 Task: Change the HTTPS server port to 8443.
Action: Mouse moved to (98, 16)
Screenshot: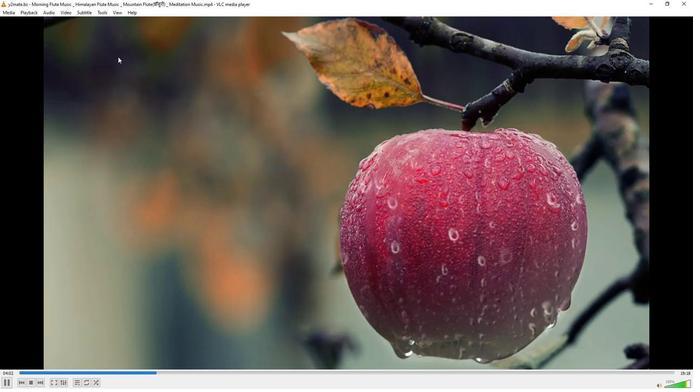
Action: Mouse pressed left at (98, 16)
Screenshot: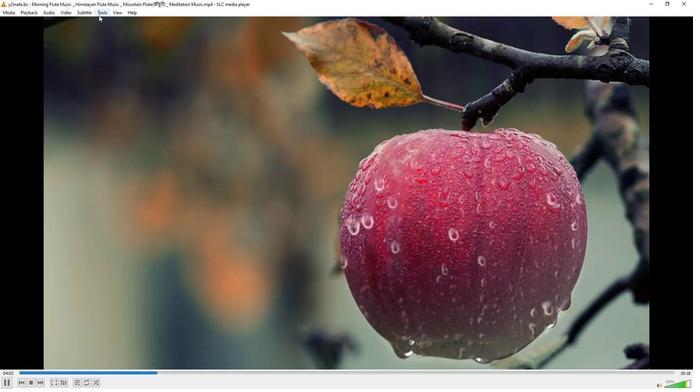 
Action: Mouse moved to (111, 99)
Screenshot: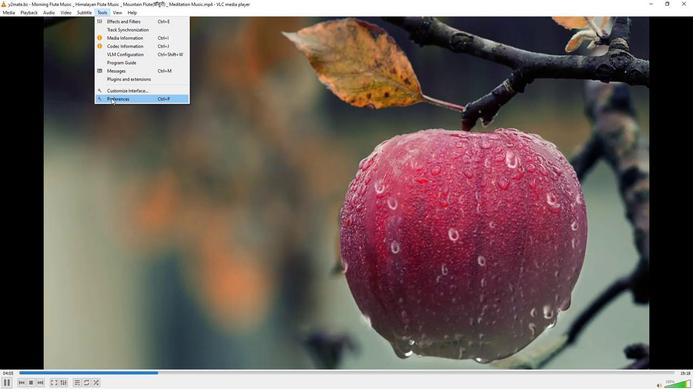 
Action: Mouse pressed left at (111, 99)
Screenshot: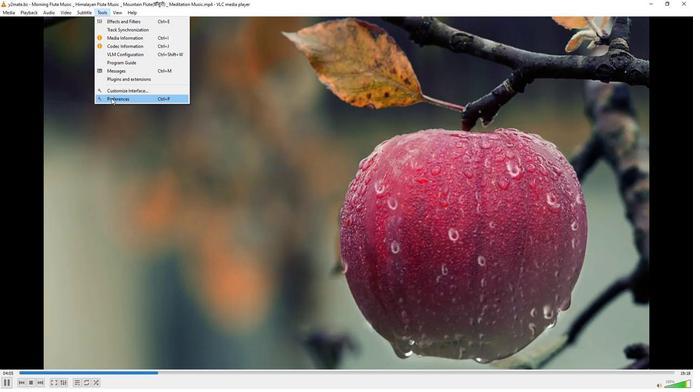 
Action: Mouse moved to (229, 318)
Screenshot: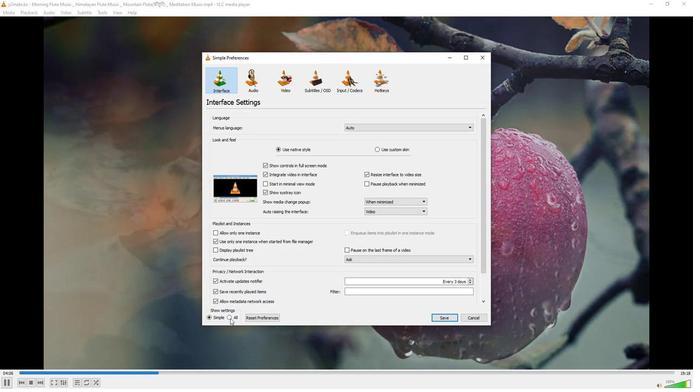 
Action: Mouse pressed left at (229, 318)
Screenshot: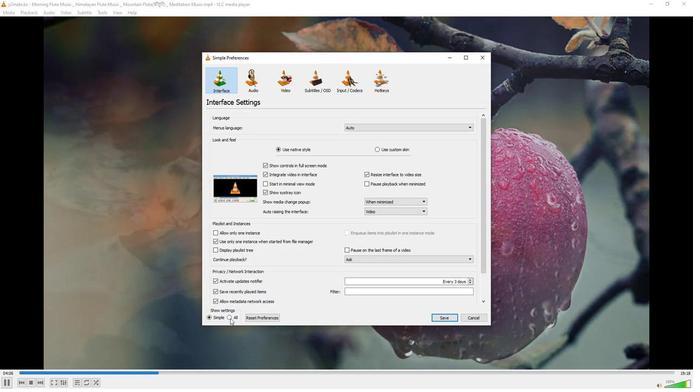 
Action: Mouse moved to (238, 189)
Screenshot: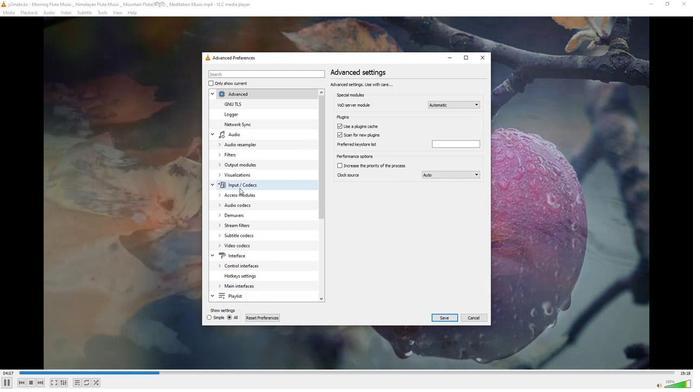 
Action: Mouse pressed left at (238, 189)
Screenshot: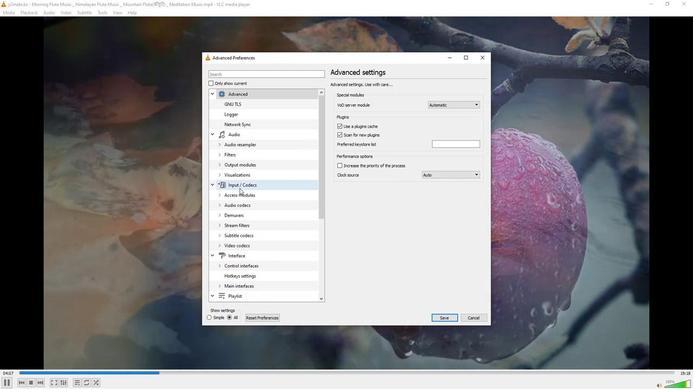 
Action: Mouse moved to (388, 184)
Screenshot: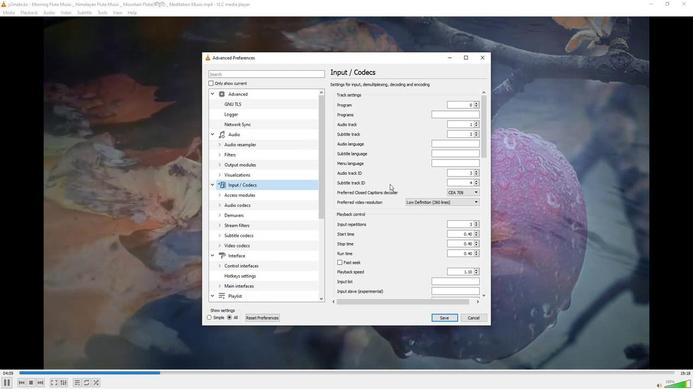 
Action: Mouse scrolled (388, 184) with delta (0, 0)
Screenshot: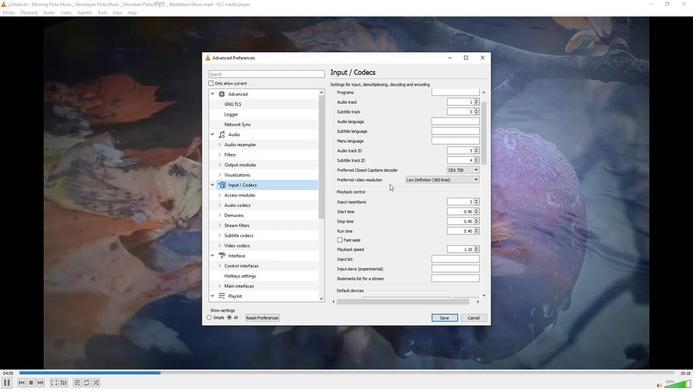
Action: Mouse scrolled (388, 184) with delta (0, 0)
Screenshot: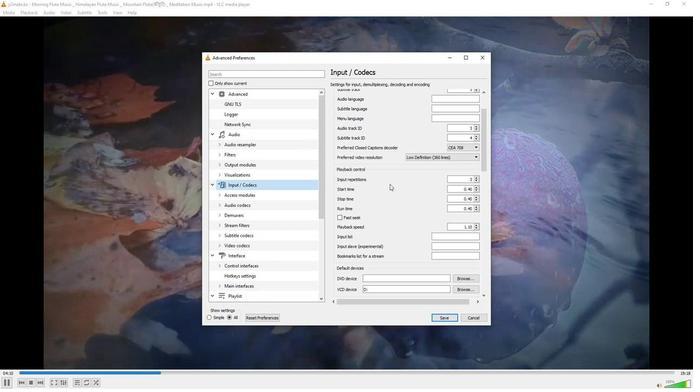 
Action: Mouse scrolled (388, 184) with delta (0, 0)
Screenshot: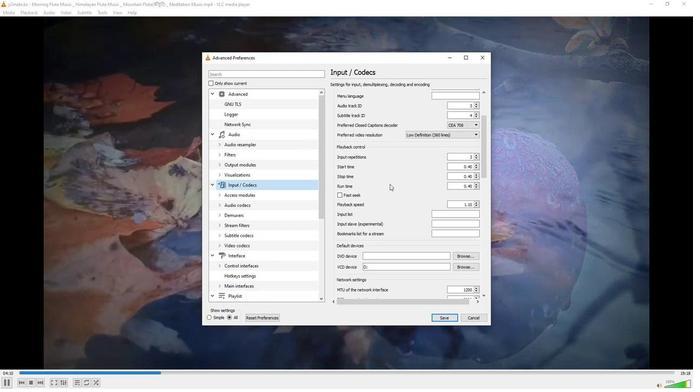 
Action: Mouse scrolled (388, 184) with delta (0, 0)
Screenshot: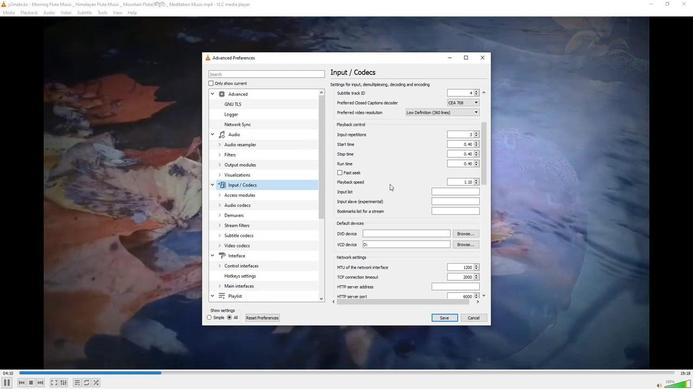 
Action: Mouse scrolled (388, 184) with delta (0, 0)
Screenshot: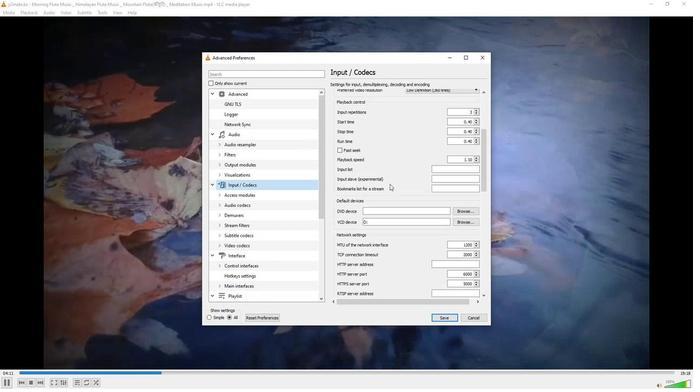 
Action: Mouse scrolled (388, 184) with delta (0, 0)
Screenshot: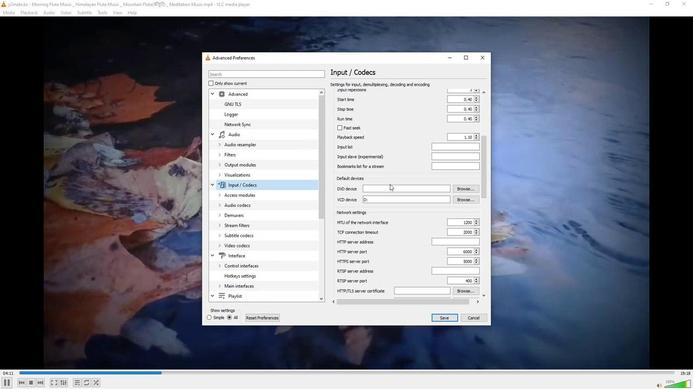 
Action: Mouse scrolled (388, 184) with delta (0, 0)
Screenshot: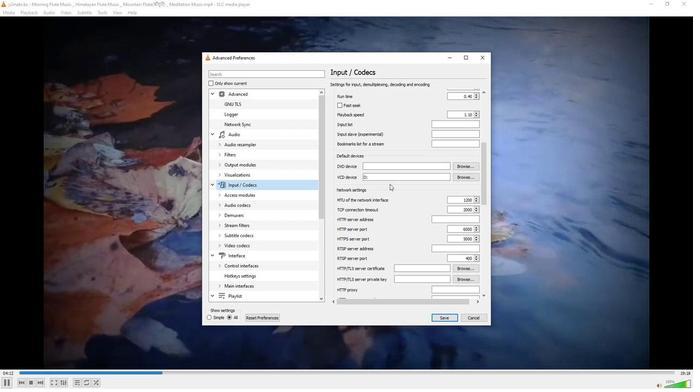 
Action: Mouse moved to (465, 237)
Screenshot: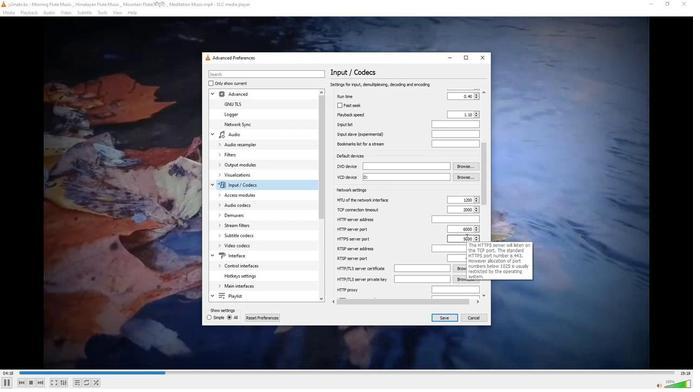 
Action: Mouse pressed left at (465, 237)
Screenshot: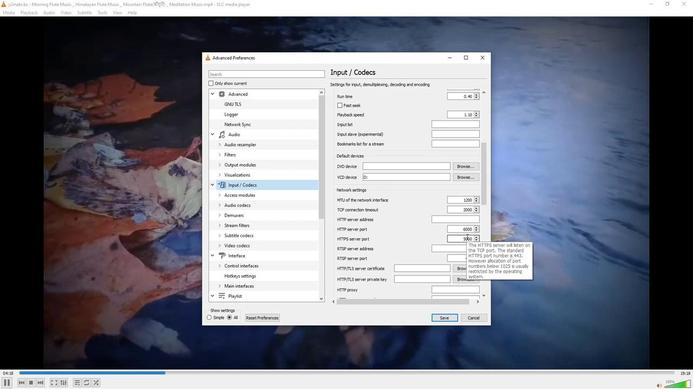 
Action: Mouse moved to (466, 237)
Screenshot: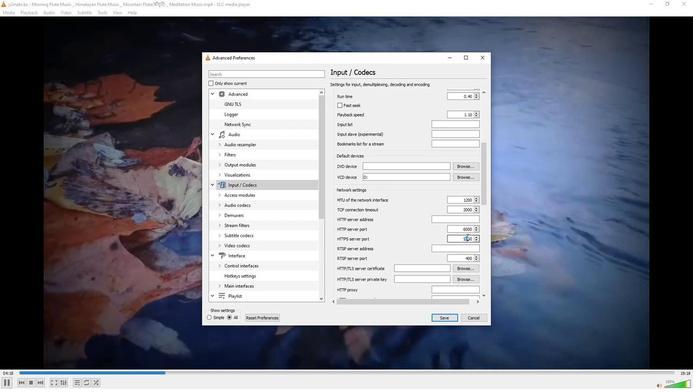 
Action: Mouse pressed left at (466, 237)
Screenshot: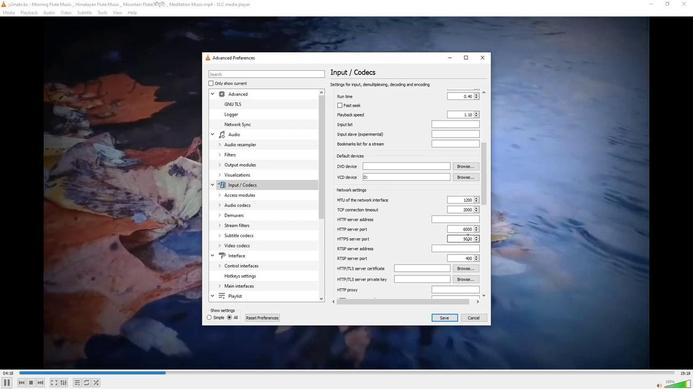 
Action: Mouse pressed left at (466, 237)
Screenshot: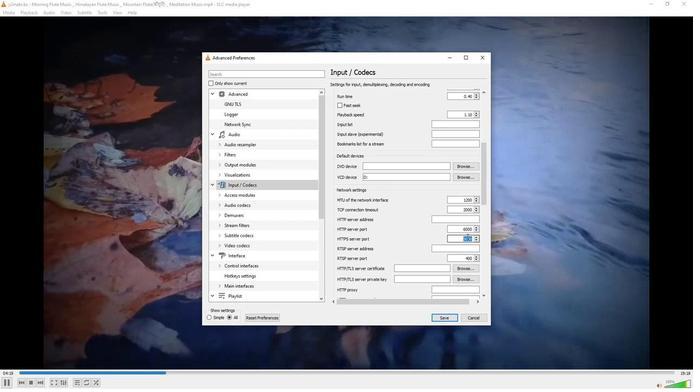 
Action: Key pressed 8443
Screenshot: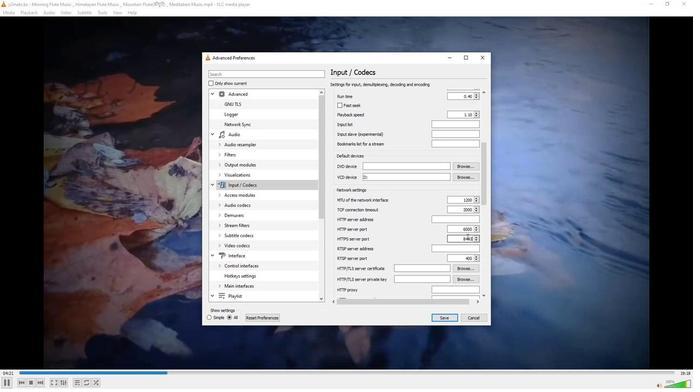 
Action: Mouse moved to (415, 241)
Screenshot: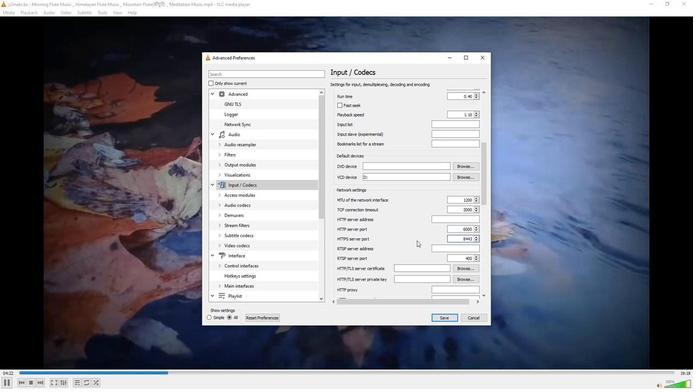 
Action: Mouse pressed left at (415, 241)
Screenshot: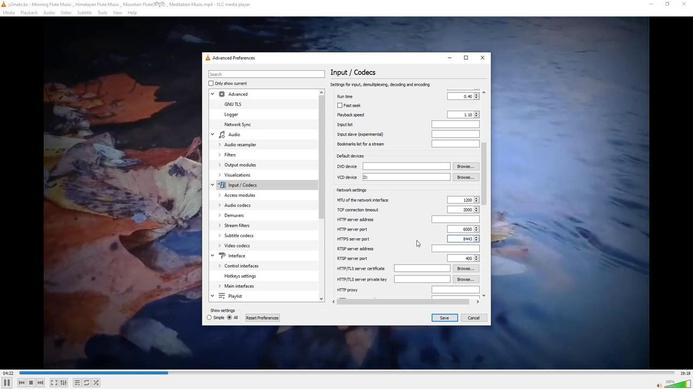 
Action: Mouse moved to (415, 240)
Screenshot: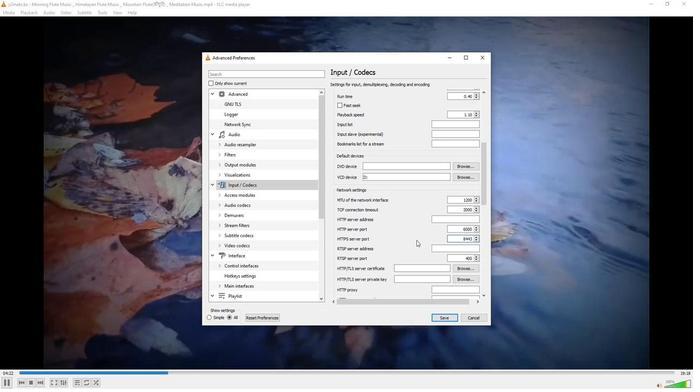 
